 Task: Check the average views per listing of air conditioning unit in the last 5 years.
Action: Mouse moved to (842, 197)
Screenshot: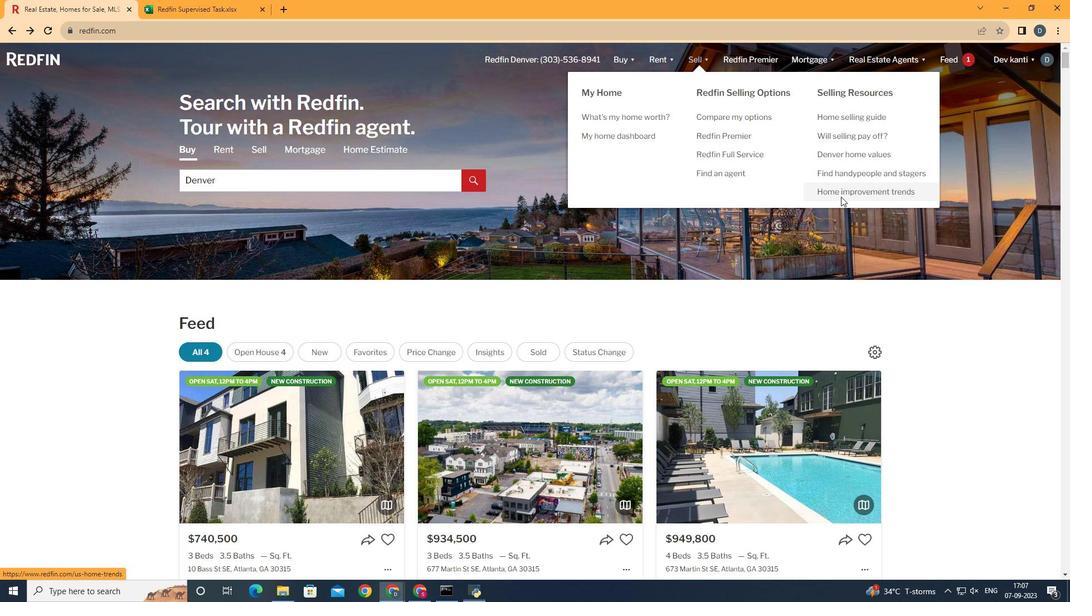 
Action: Mouse pressed left at (842, 197)
Screenshot: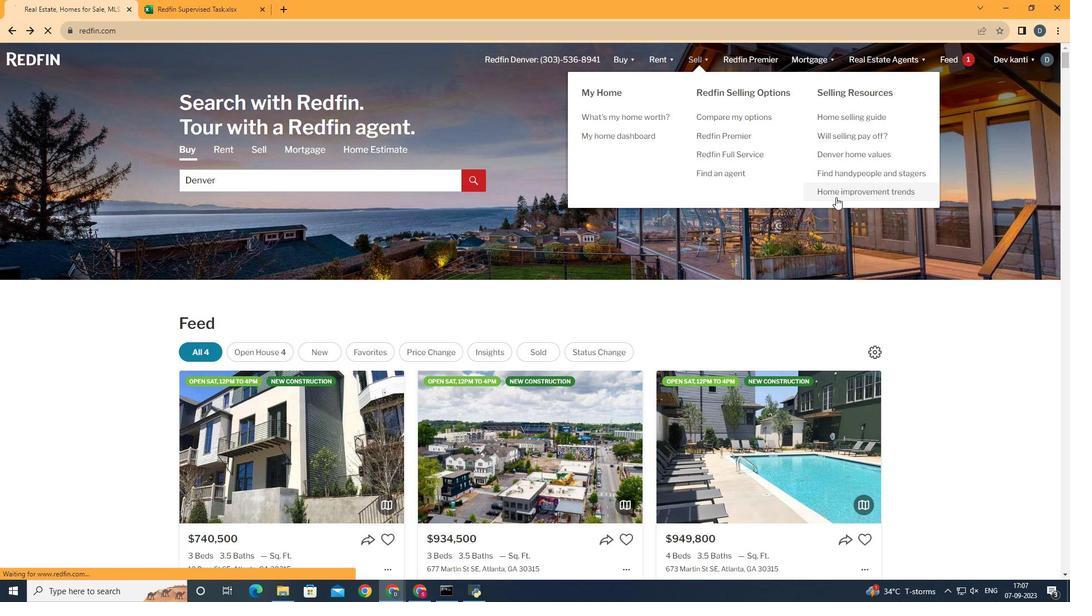 
Action: Mouse moved to (426, 282)
Screenshot: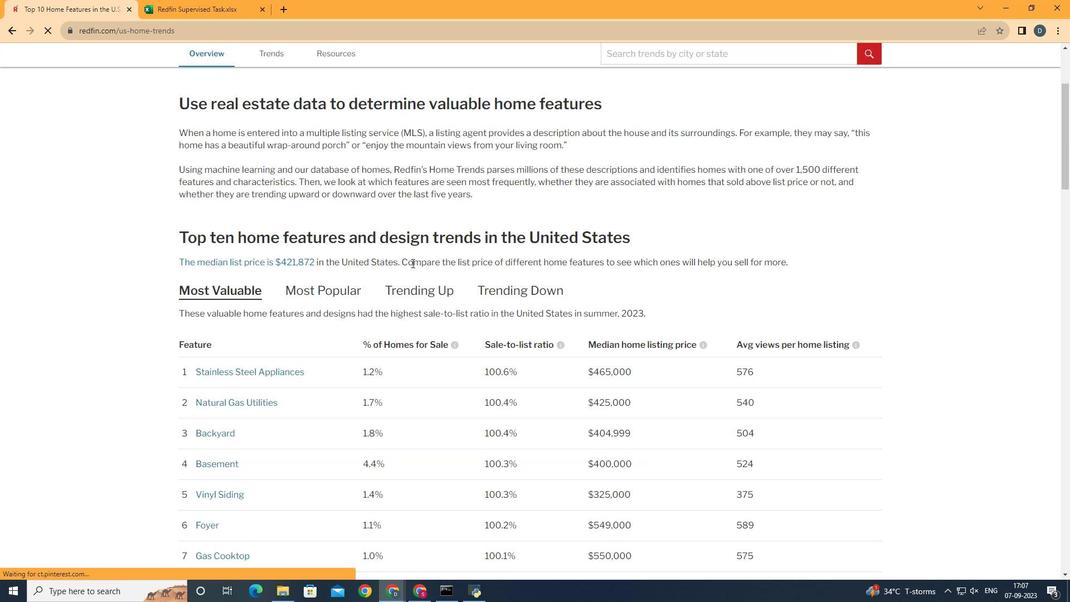 
Action: Mouse scrolled (426, 282) with delta (0, 0)
Screenshot: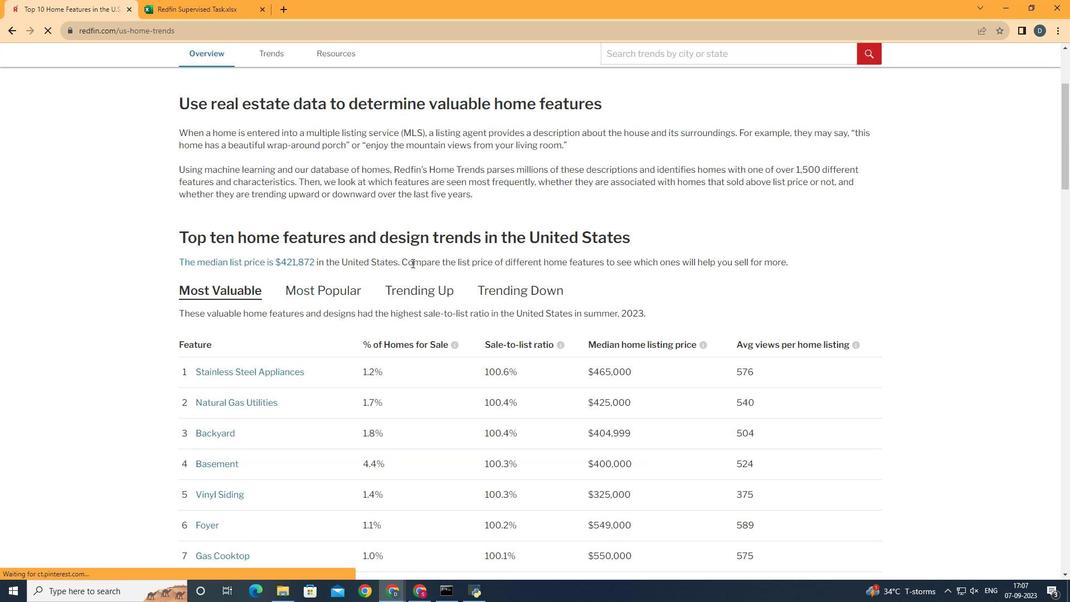 
Action: Mouse scrolled (426, 282) with delta (0, 0)
Screenshot: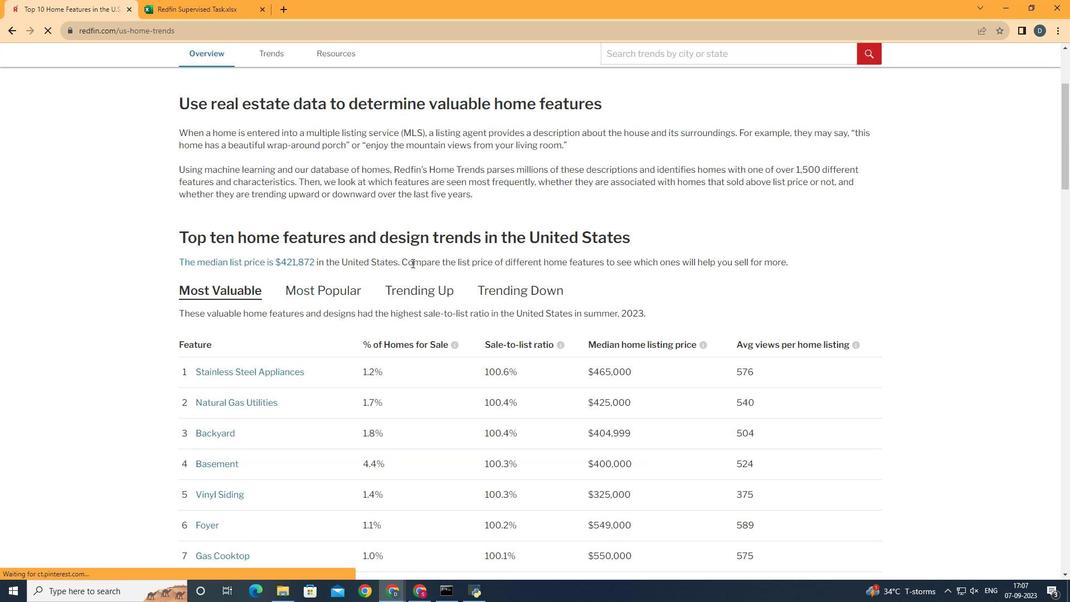 
Action: Mouse scrolled (426, 282) with delta (0, 0)
Screenshot: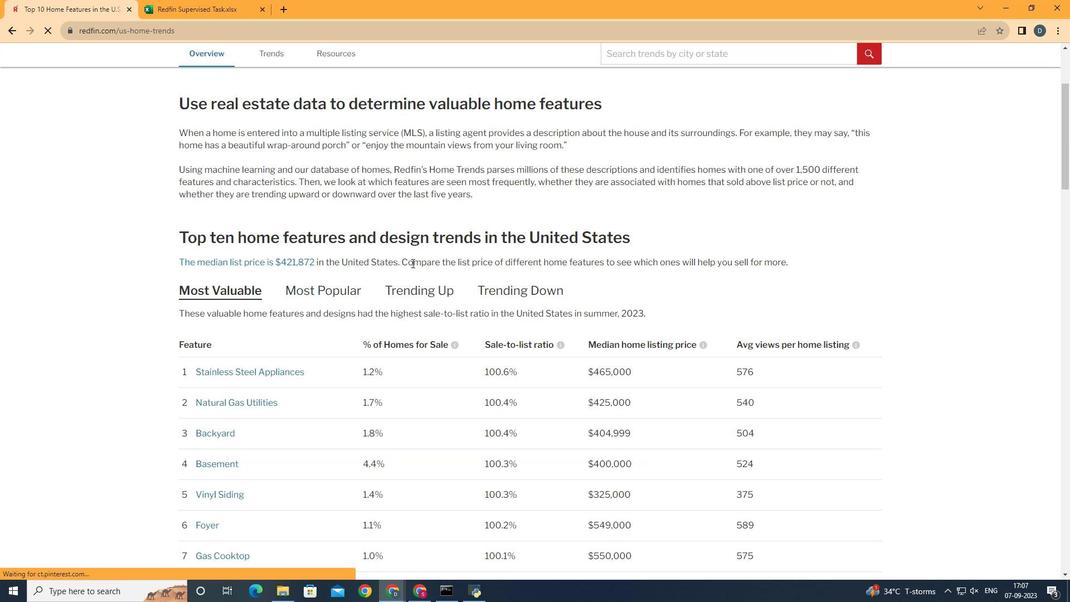 
Action: Mouse scrolled (426, 282) with delta (0, 0)
Screenshot: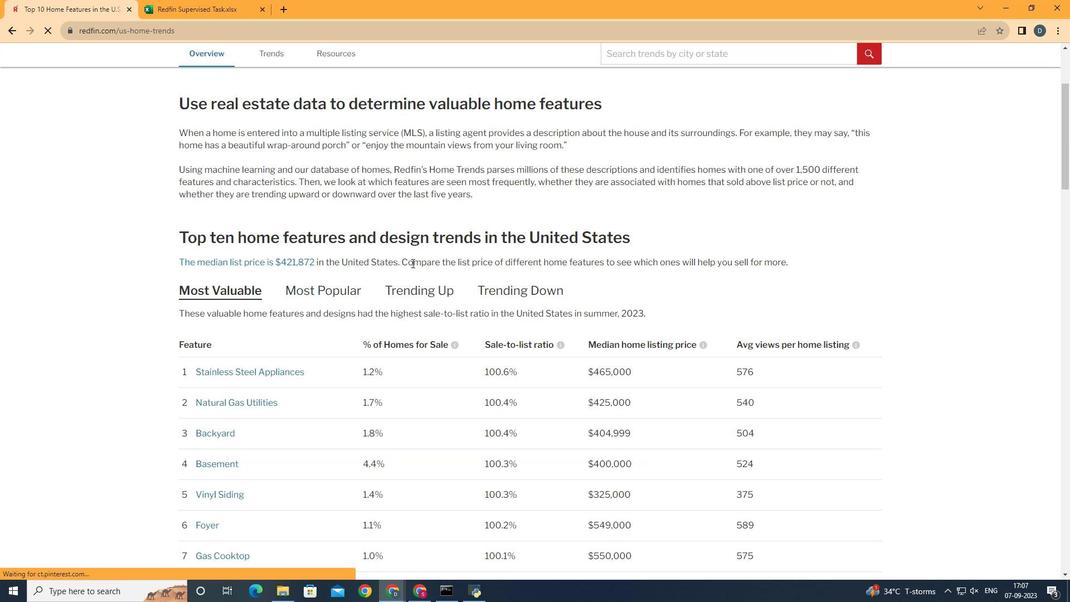 
Action: Mouse moved to (427, 282)
Screenshot: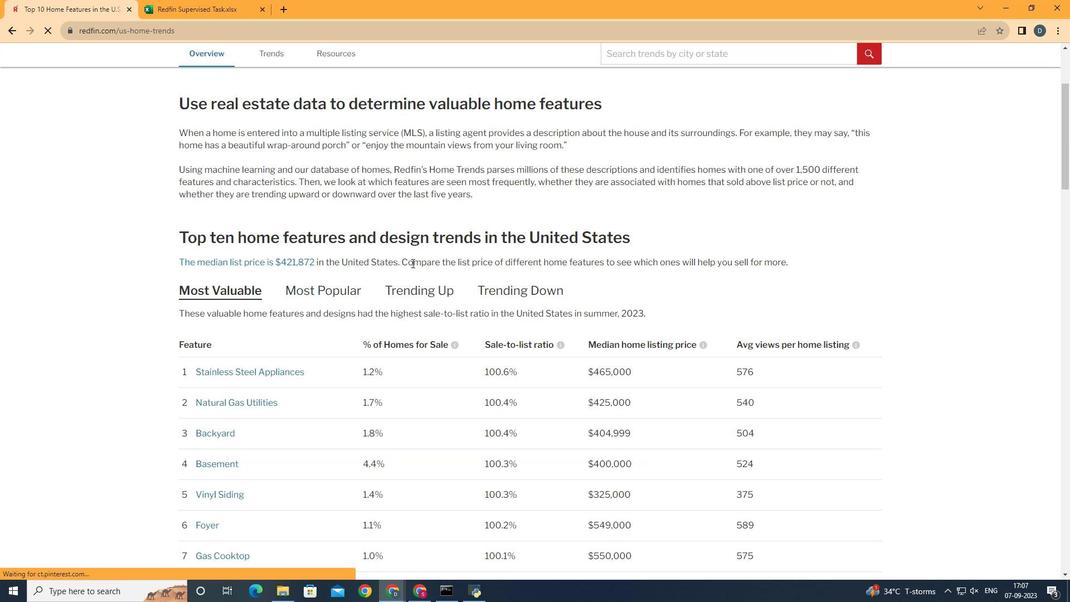
Action: Mouse scrolled (427, 281) with delta (0, 0)
Screenshot: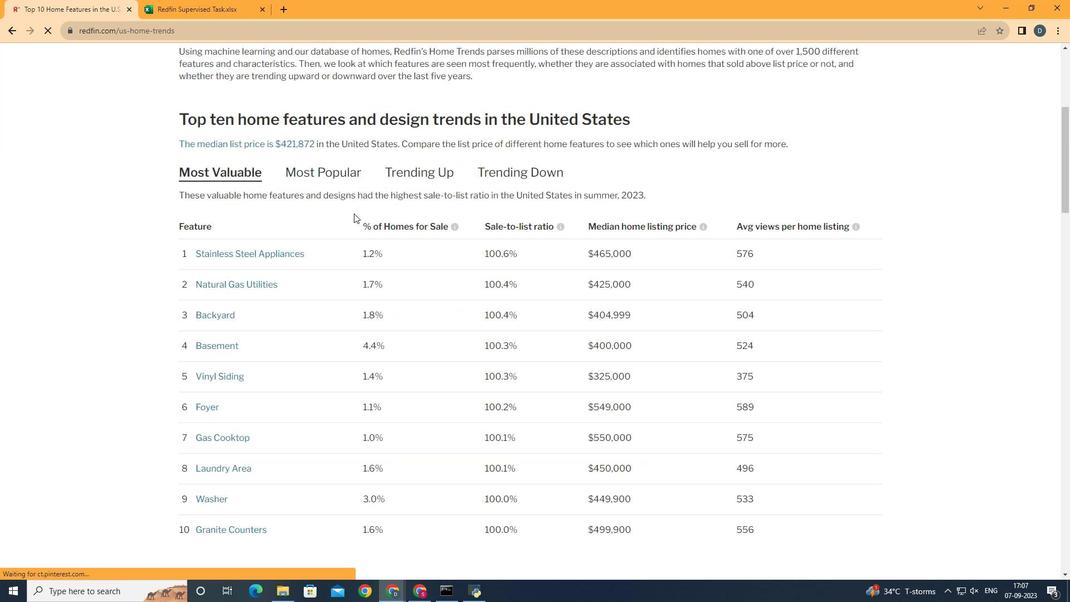 
Action: Mouse moved to (353, 213)
Screenshot: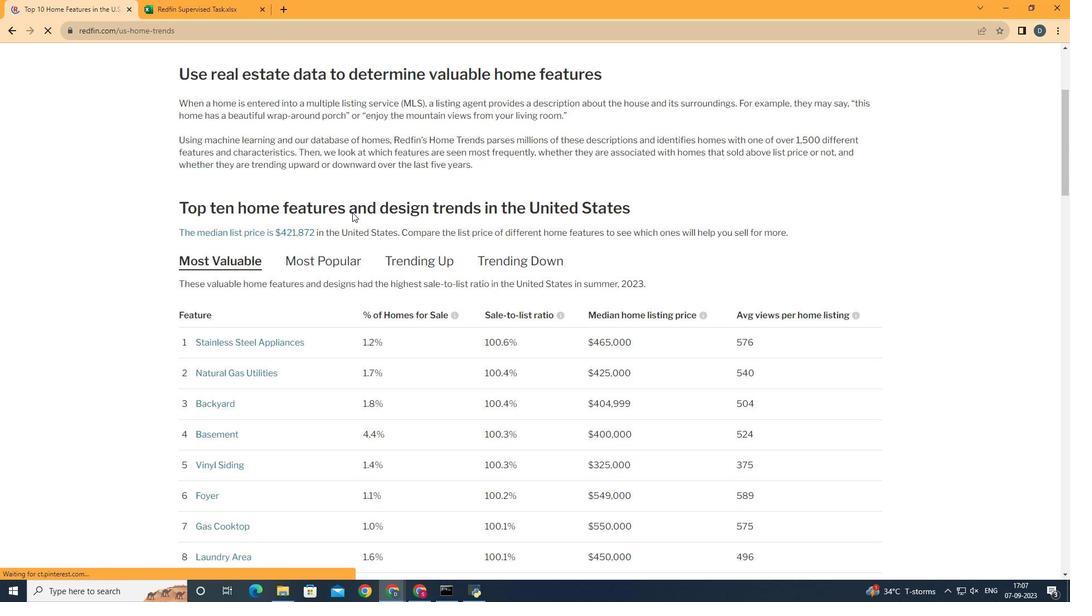 
Action: Mouse scrolled (353, 213) with delta (0, 0)
Screenshot: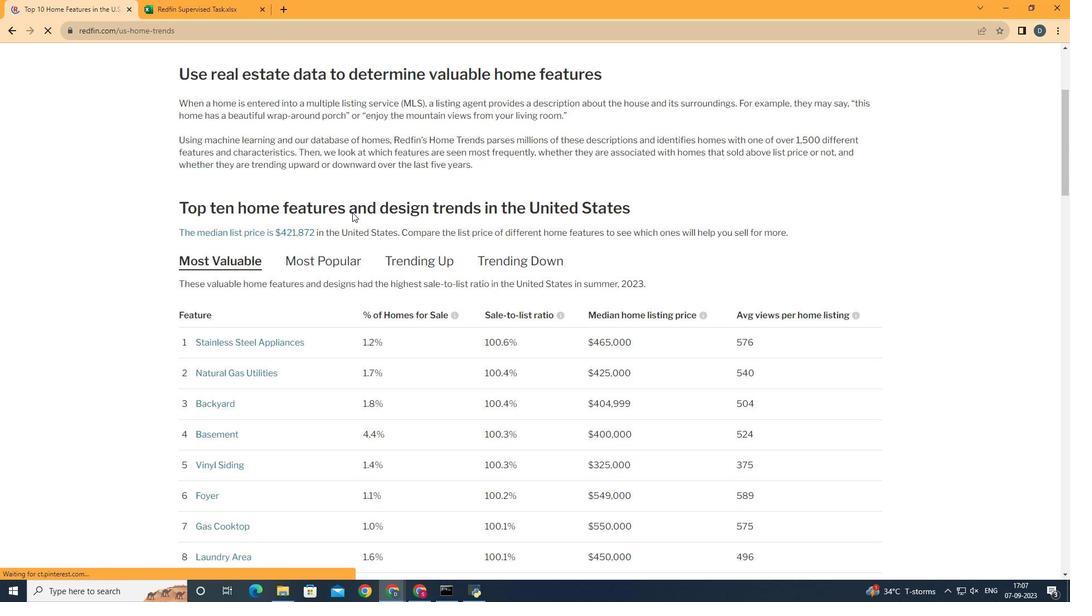 
Action: Mouse scrolled (353, 213) with delta (0, 0)
Screenshot: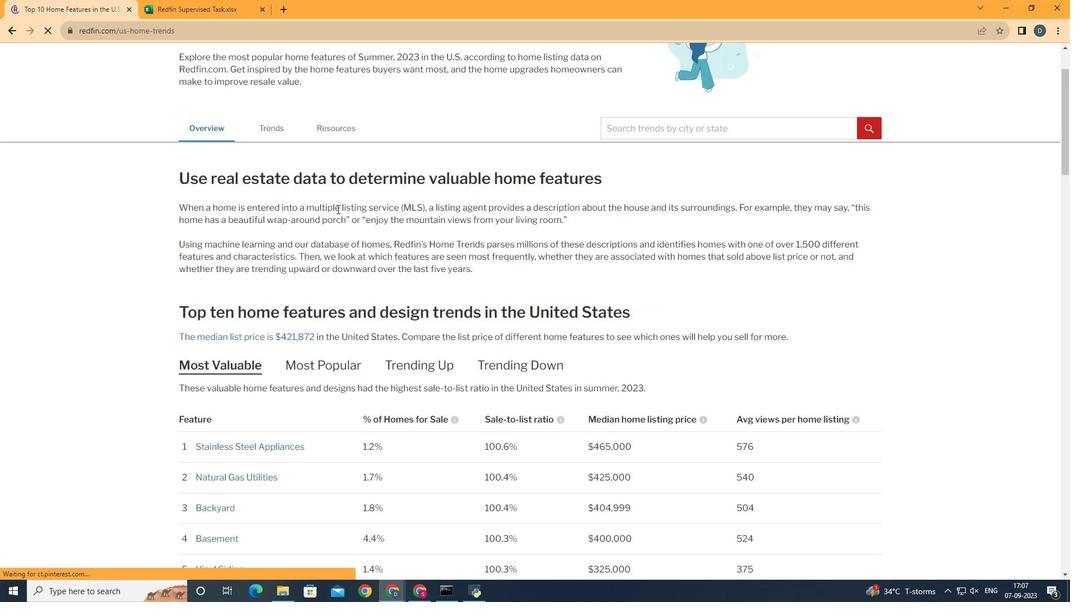 
Action: Mouse scrolled (353, 213) with delta (0, 0)
Screenshot: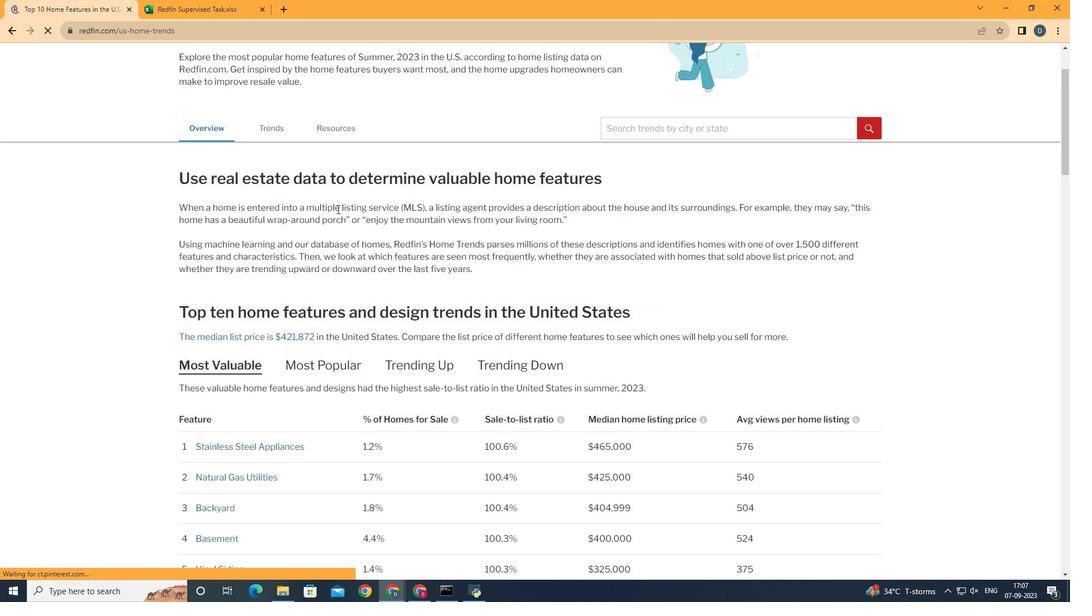 
Action: Mouse scrolled (353, 213) with delta (0, 0)
Screenshot: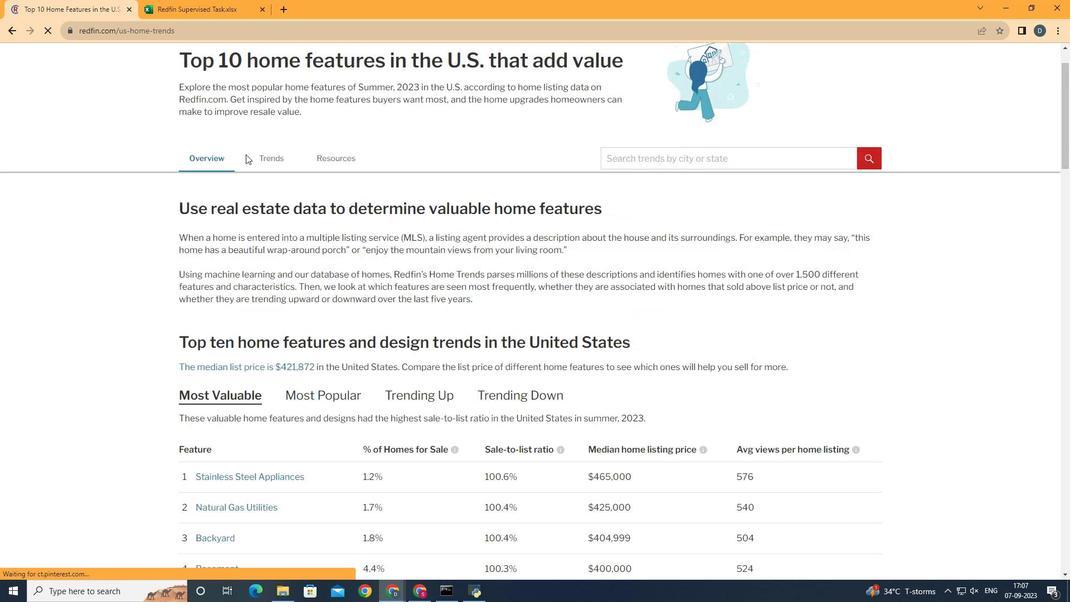 
Action: Mouse moved to (272, 166)
Screenshot: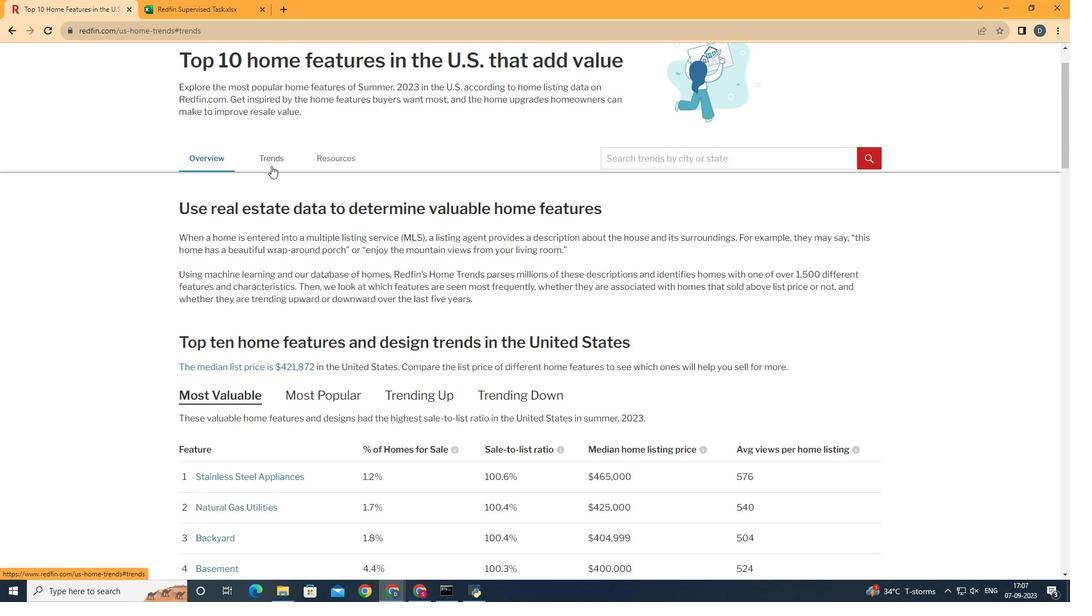 
Action: Mouse pressed left at (272, 166)
Screenshot: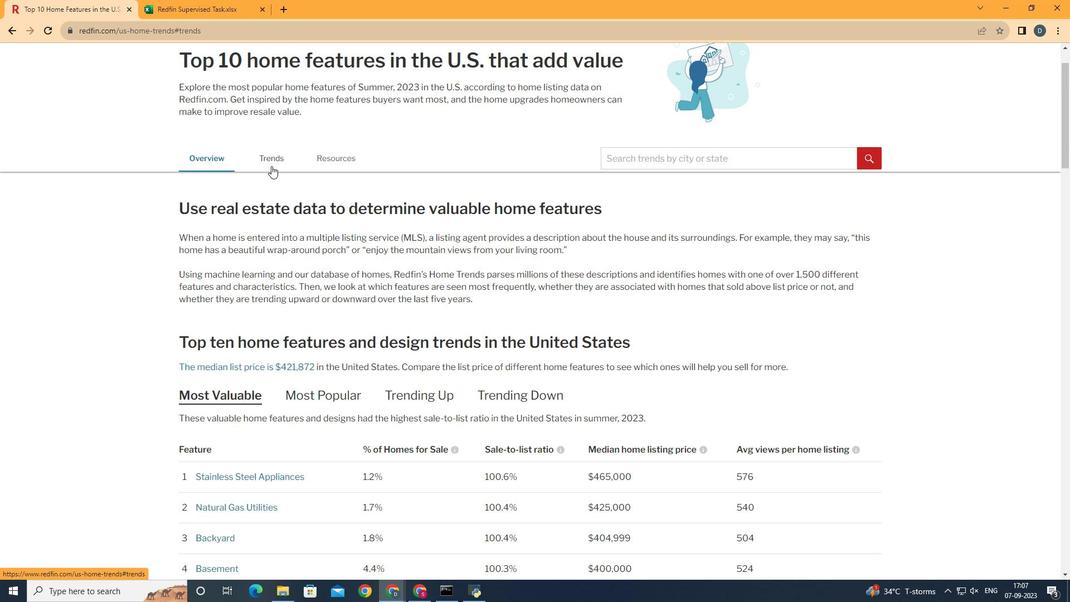 
Action: Mouse moved to (357, 272)
Screenshot: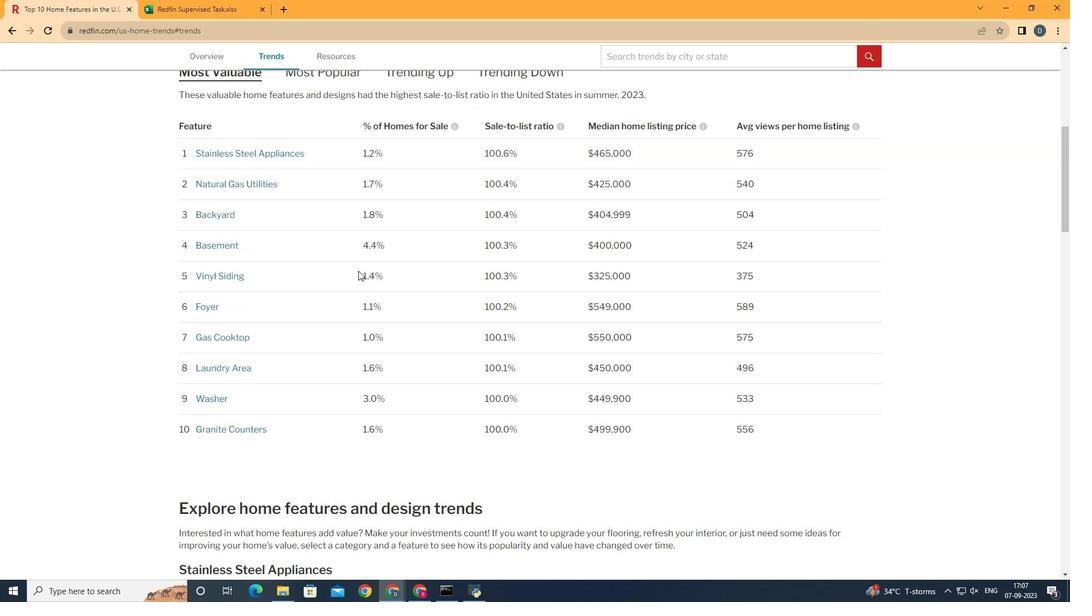 
Action: Mouse scrolled (357, 271) with delta (0, 0)
Screenshot: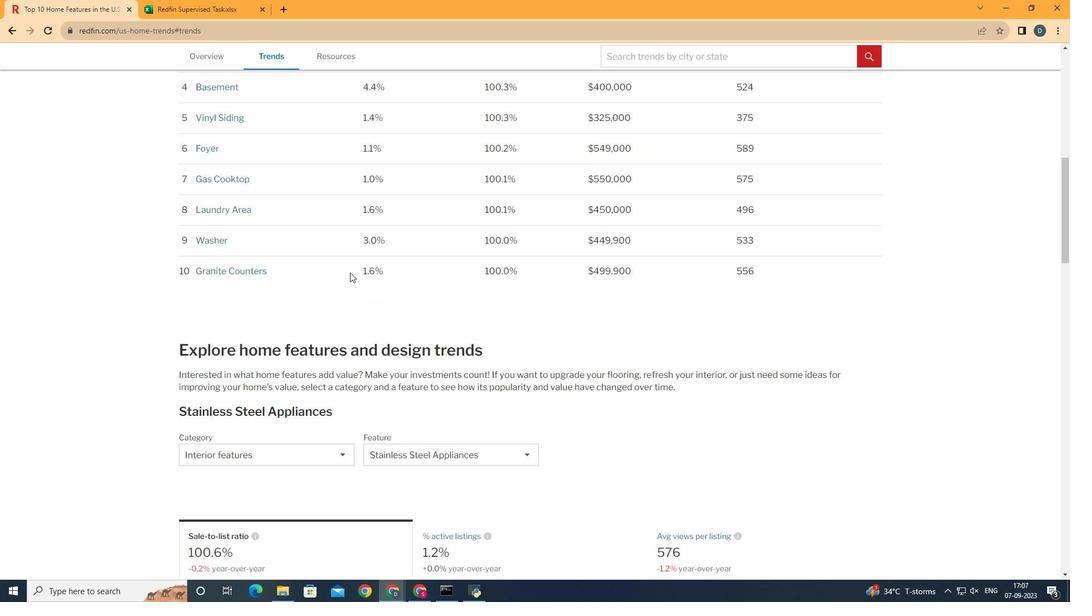 
Action: Mouse scrolled (357, 271) with delta (0, 0)
Screenshot: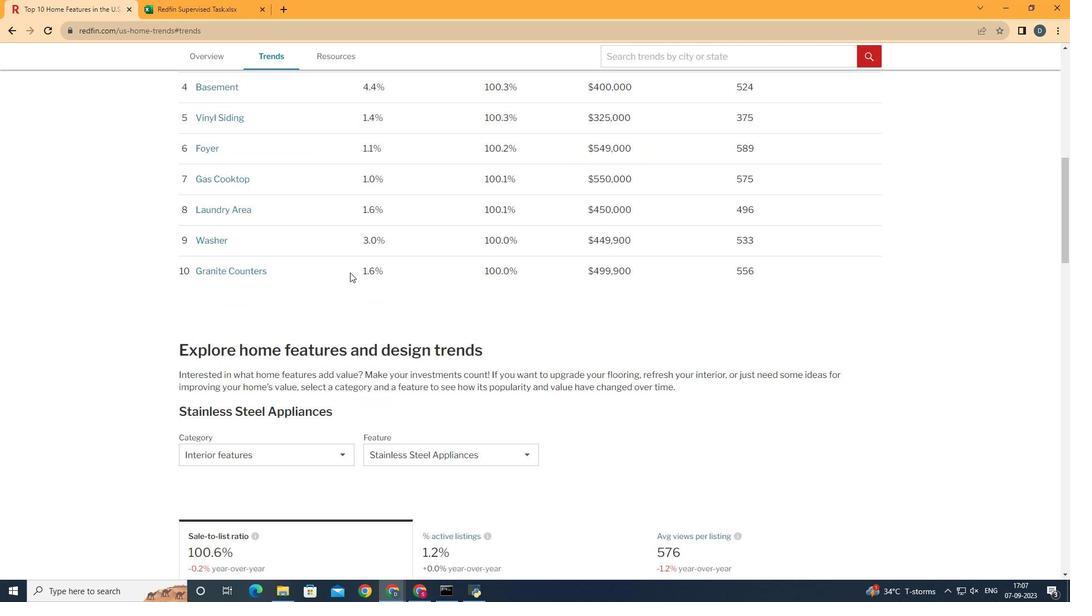 
Action: Mouse scrolled (357, 271) with delta (0, 0)
Screenshot: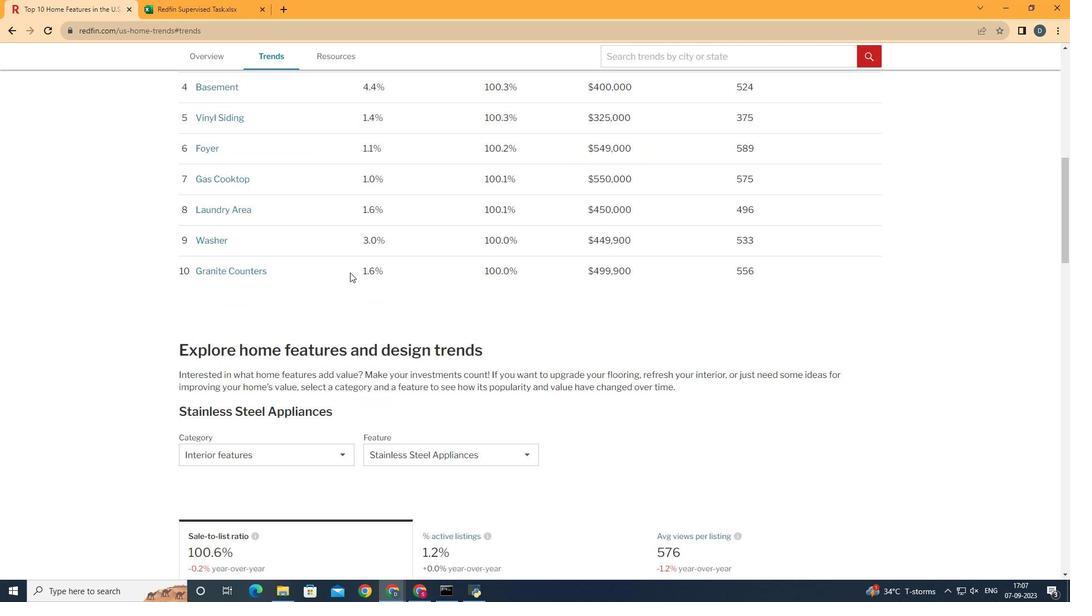 
Action: Mouse scrolled (357, 271) with delta (0, 0)
Screenshot: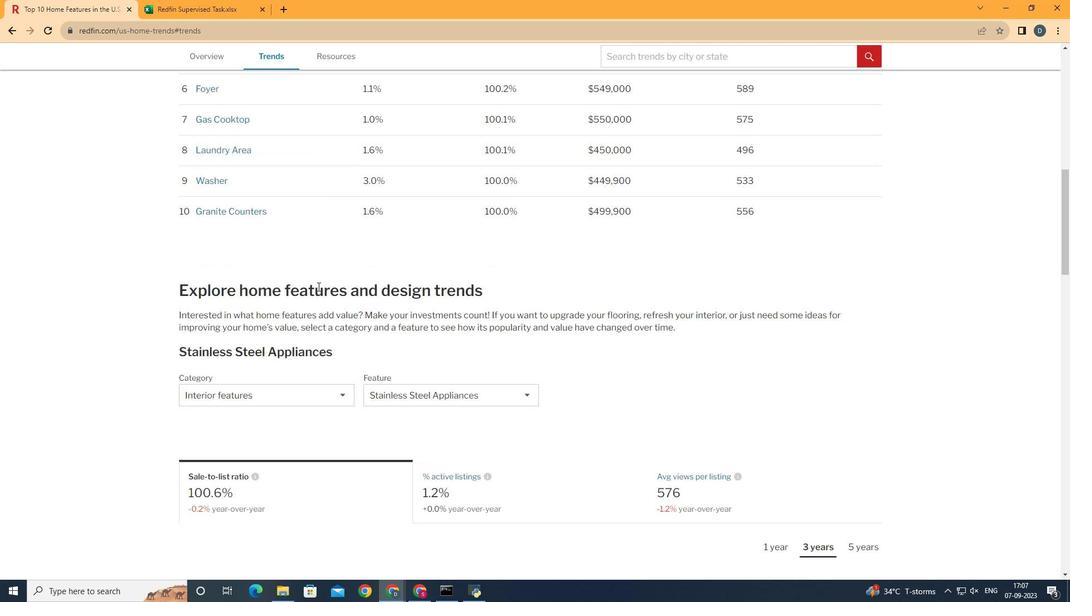 
Action: Mouse moved to (359, 271)
Screenshot: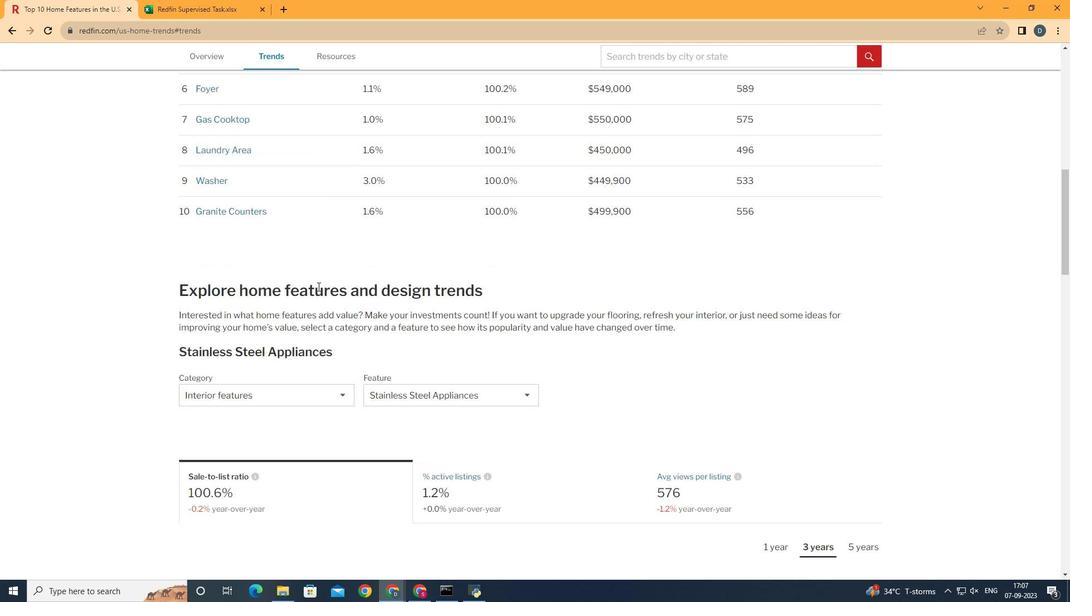 
Action: Mouse scrolled (359, 271) with delta (0, 0)
Screenshot: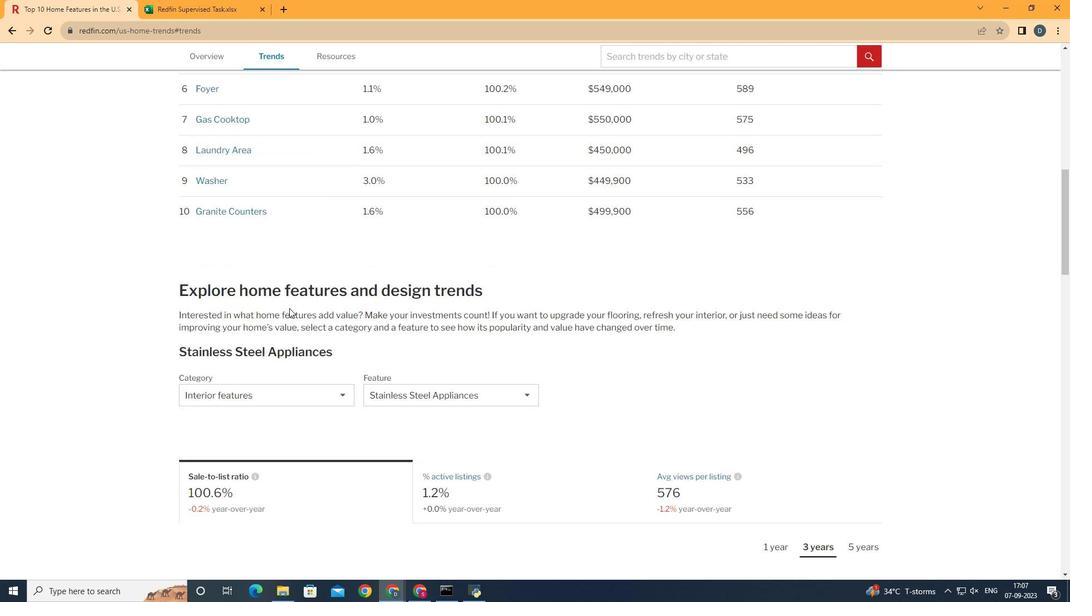 
Action: Mouse moved to (267, 399)
Screenshot: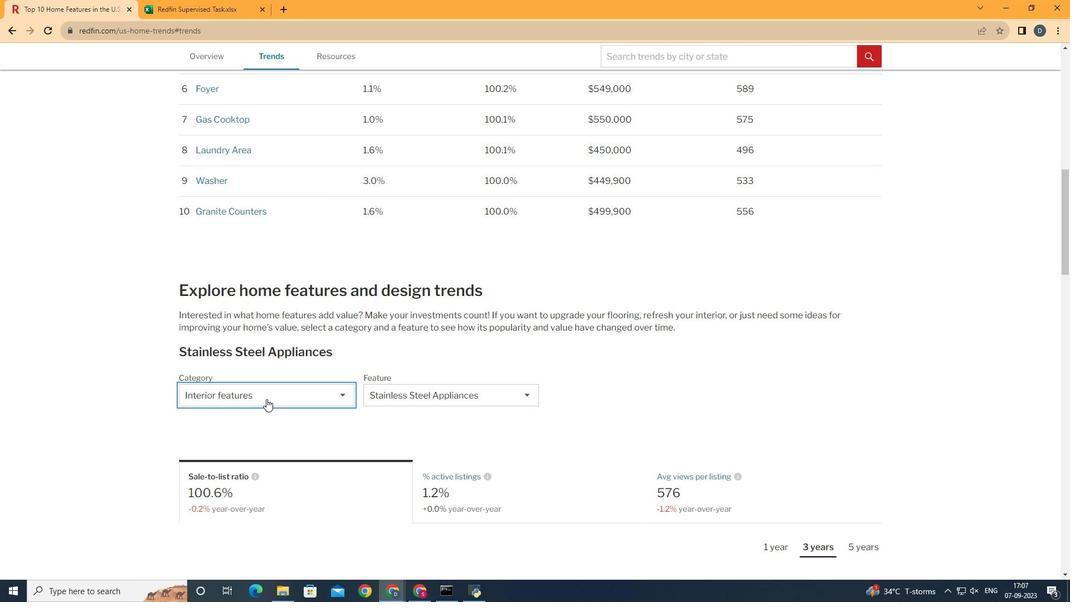 
Action: Mouse pressed left at (267, 399)
Screenshot: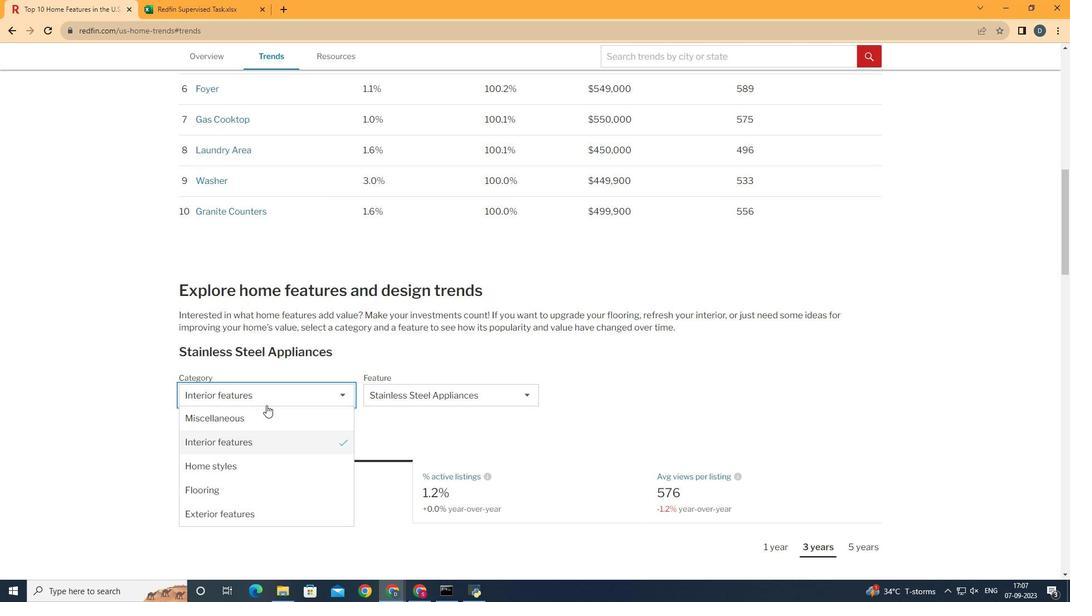 
Action: Mouse moved to (290, 442)
Screenshot: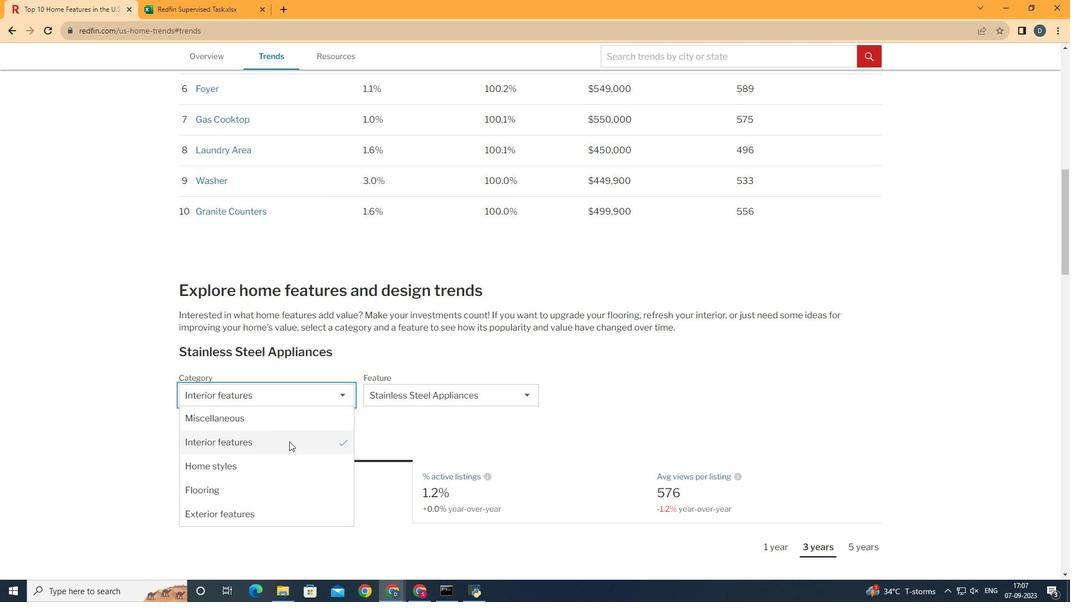
Action: Mouse pressed left at (290, 442)
Screenshot: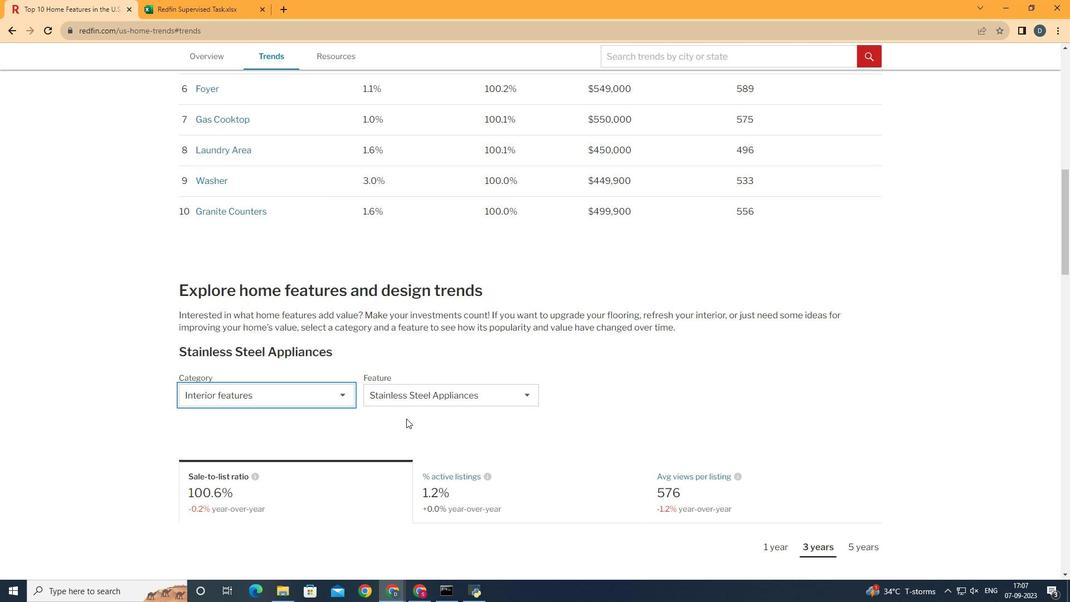 
Action: Mouse moved to (437, 409)
Screenshot: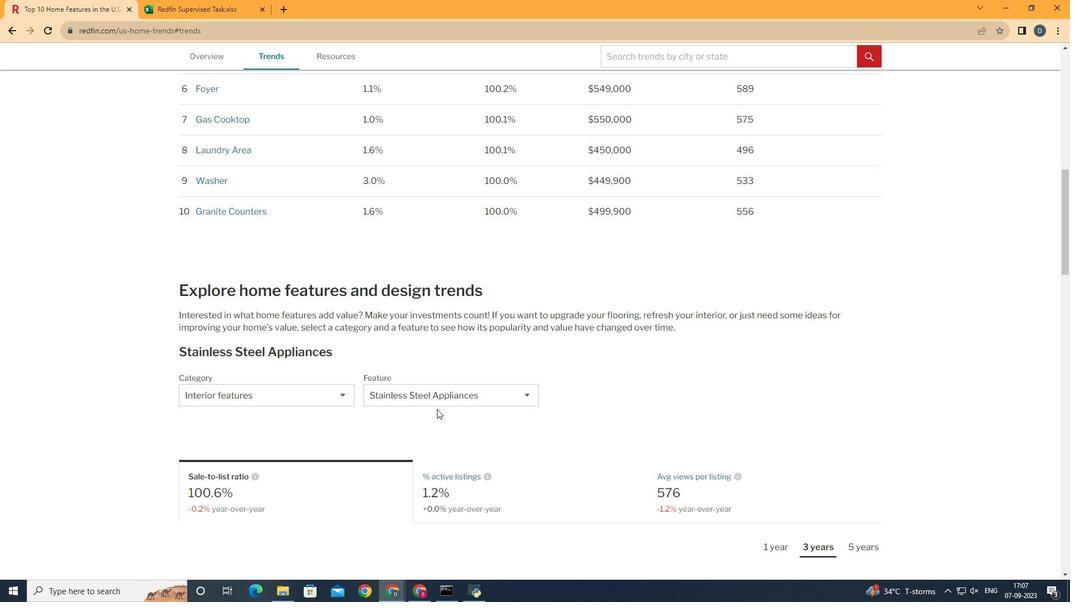 
Action: Mouse pressed left at (437, 409)
Screenshot: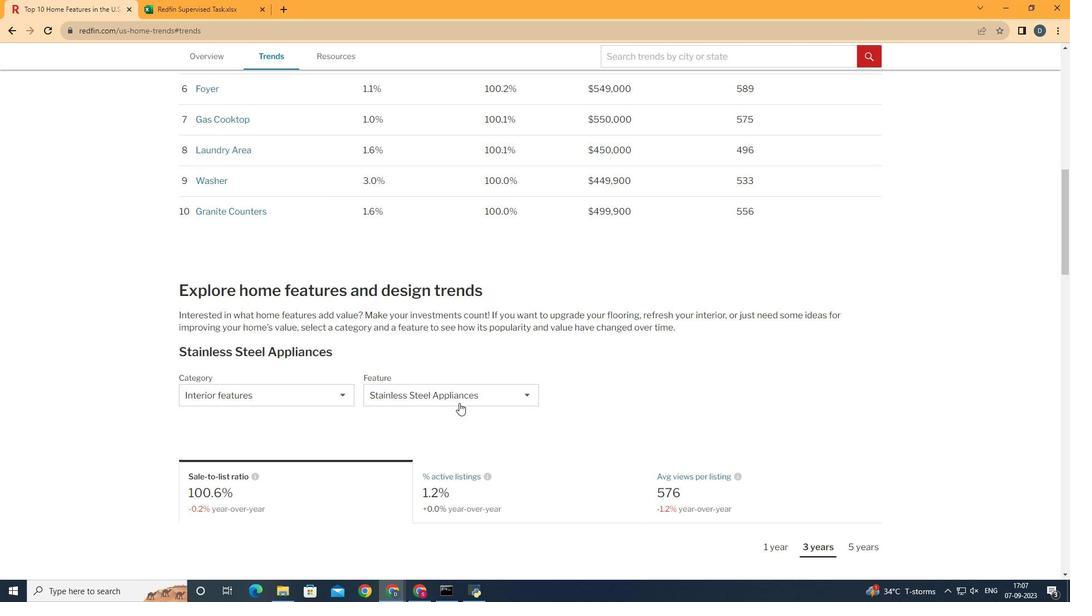 
Action: Mouse moved to (472, 398)
Screenshot: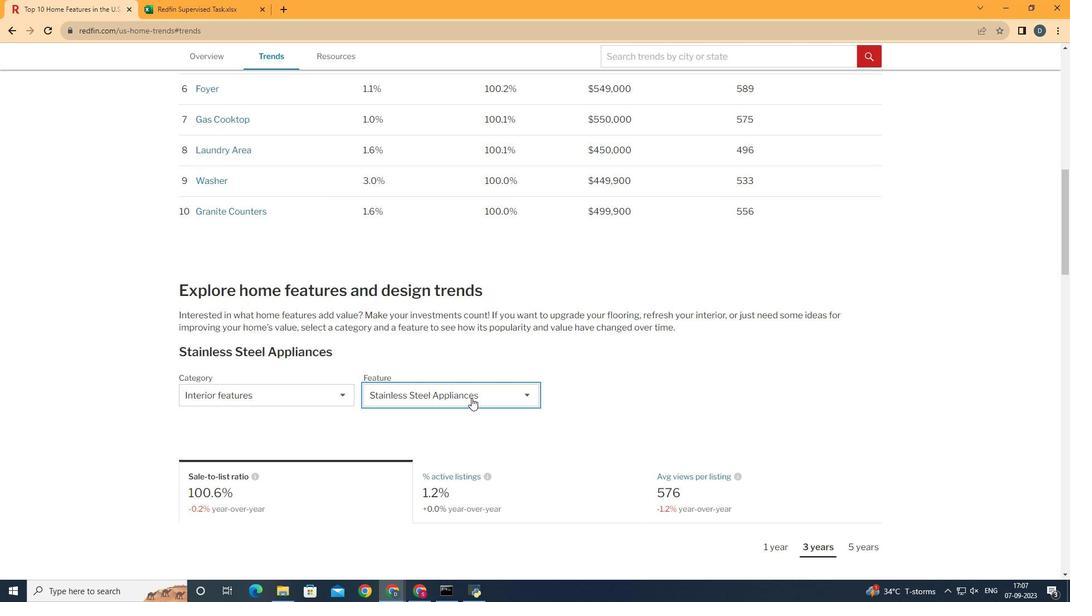 
Action: Mouse pressed left at (472, 398)
Screenshot: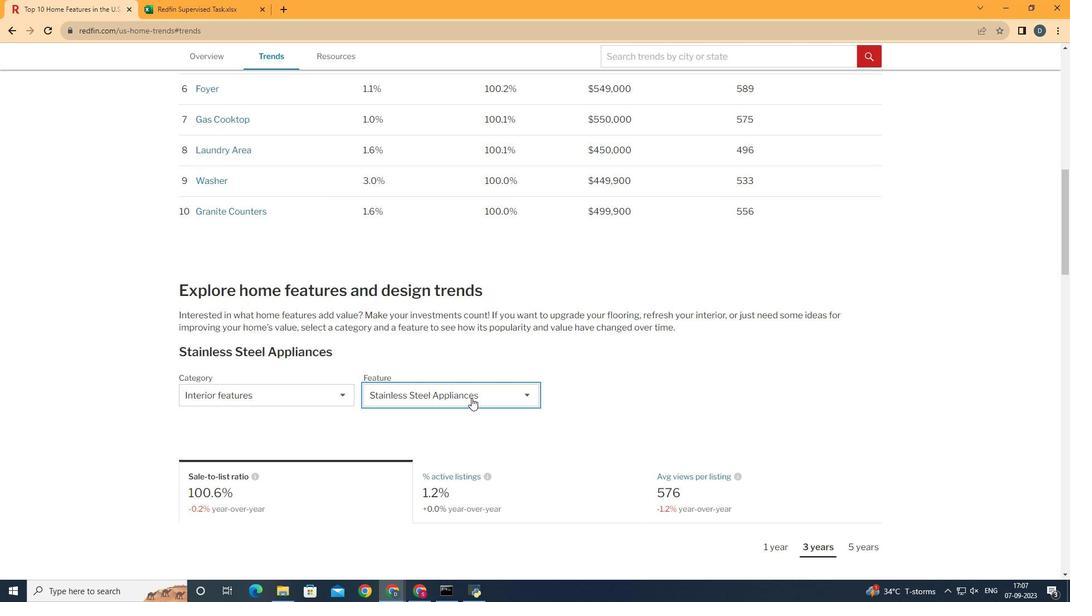 
Action: Mouse moved to (533, 543)
Screenshot: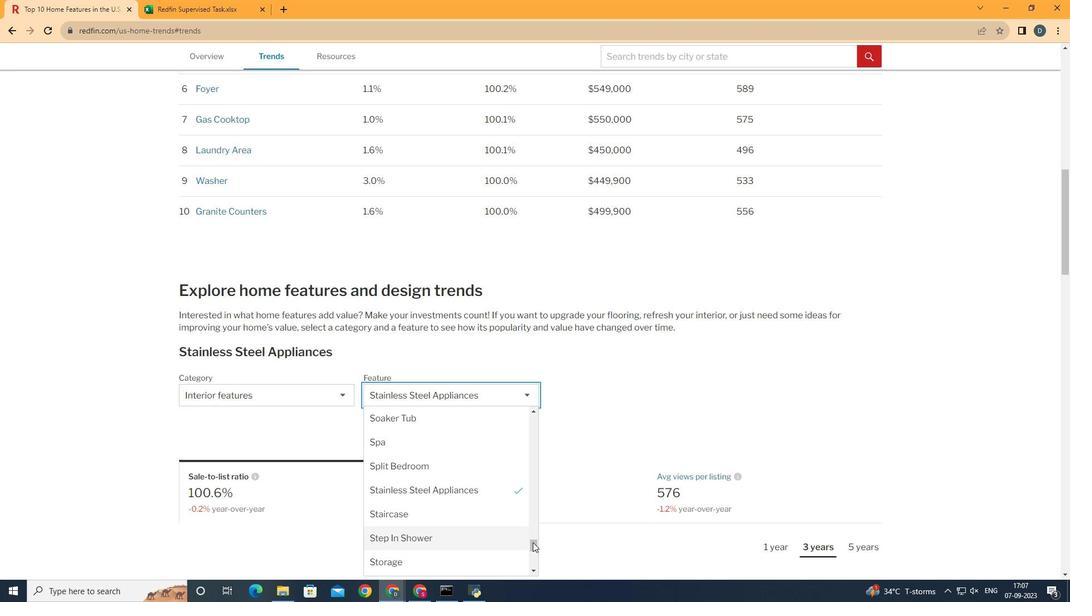
Action: Mouse pressed left at (533, 543)
Screenshot: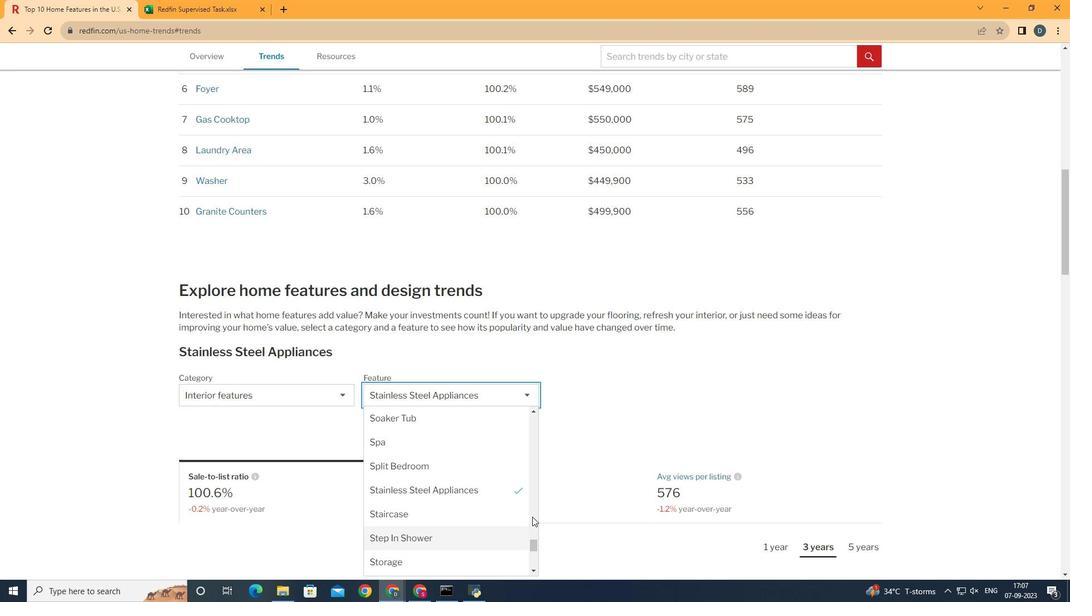 
Action: Mouse moved to (510, 437)
Screenshot: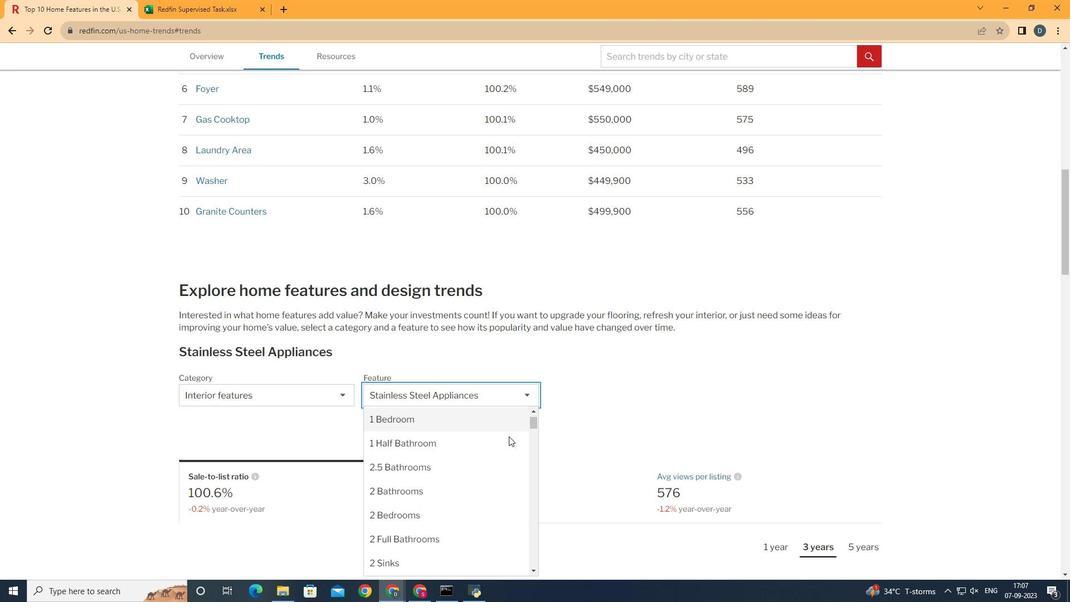 
Action: Mouse scrolled (510, 436) with delta (0, 0)
Screenshot: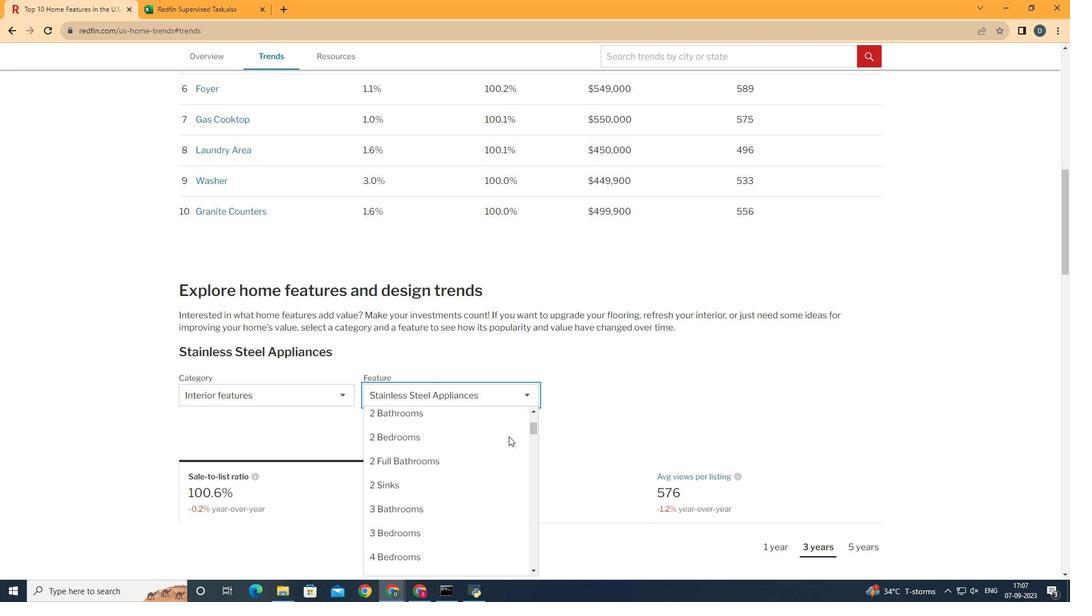 
Action: Mouse moved to (509, 437)
Screenshot: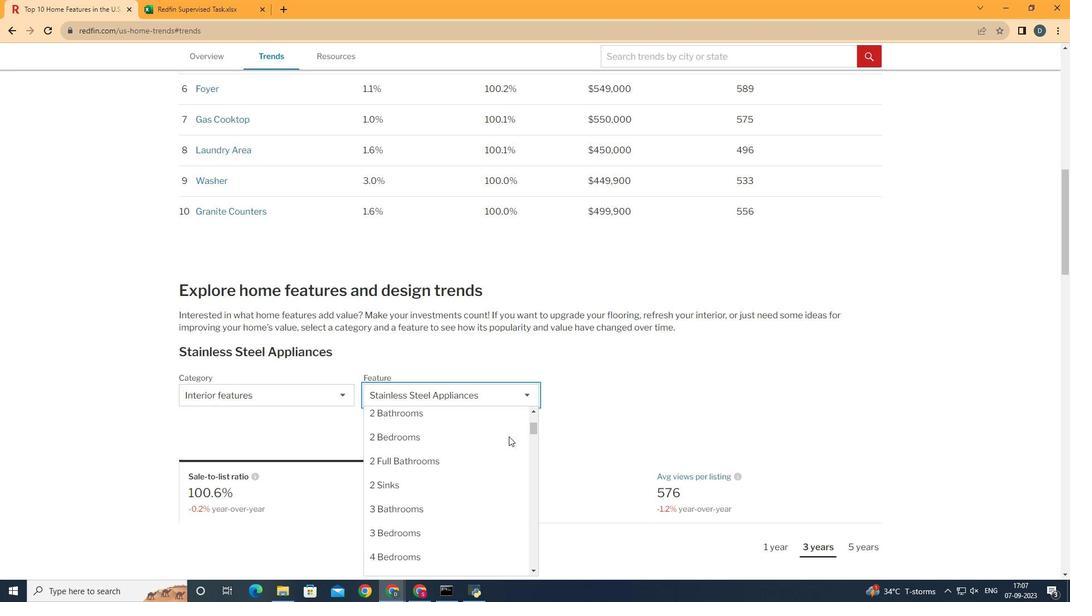 
Action: Mouse scrolled (509, 436) with delta (0, 0)
Screenshot: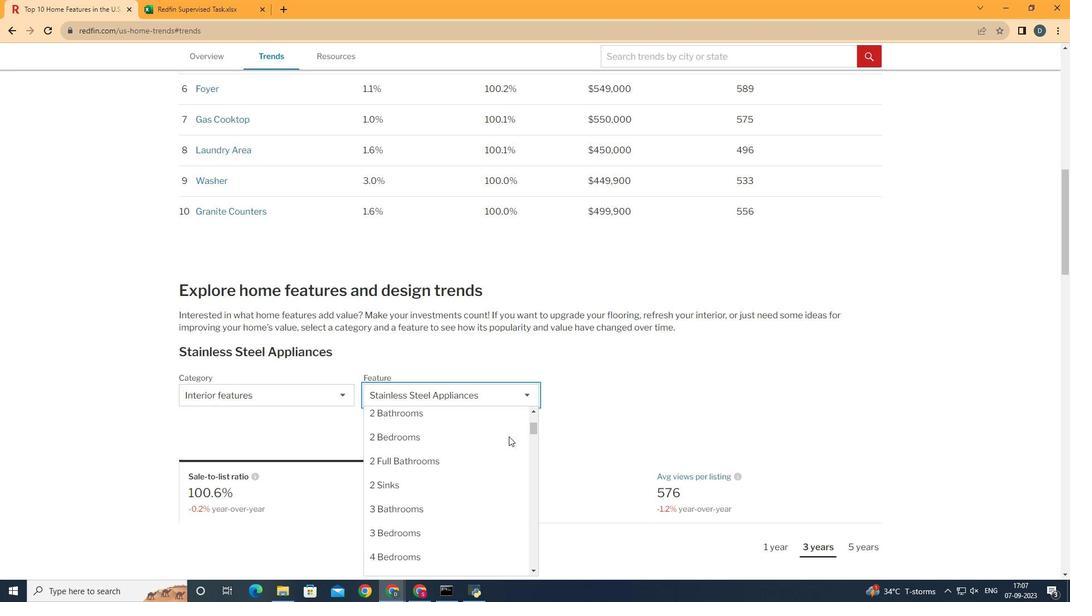 
Action: Mouse moved to (664, 317)
Screenshot: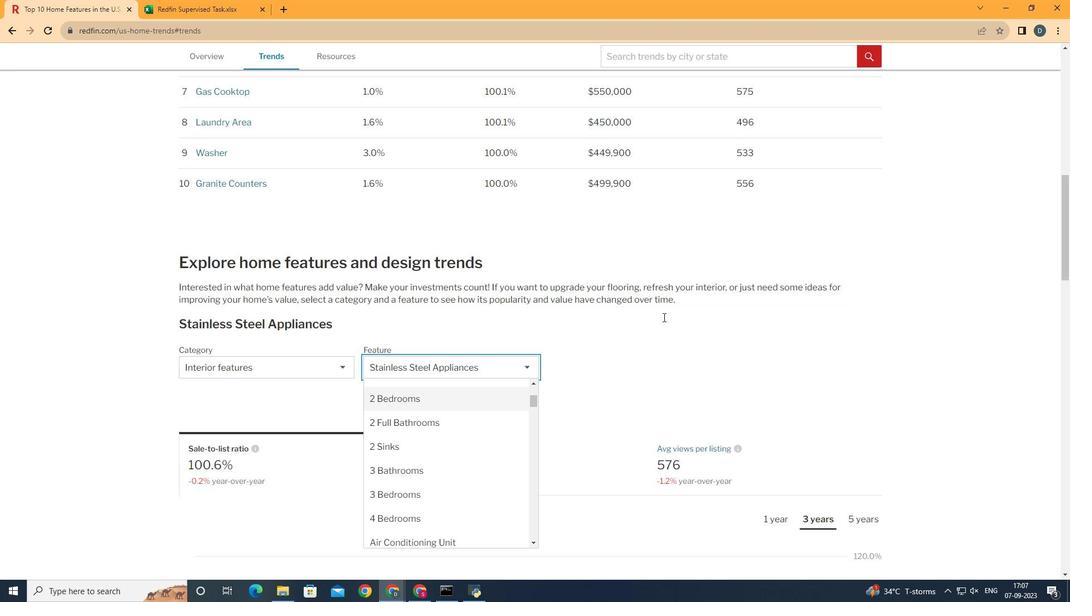 
Action: Mouse scrolled (664, 317) with delta (0, 0)
Screenshot: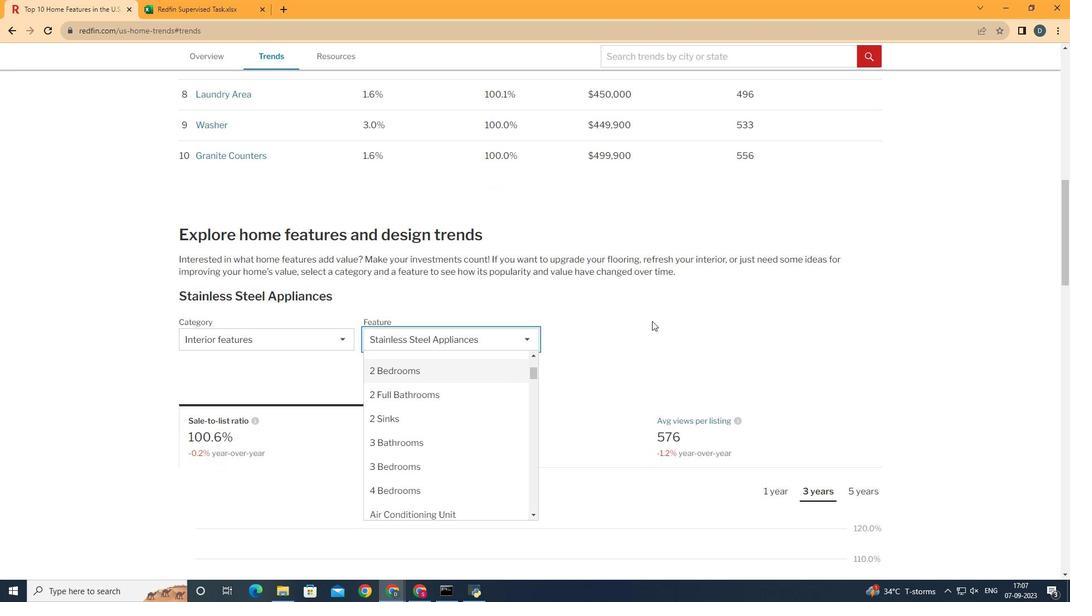 
Action: Mouse moved to (505, 435)
Screenshot: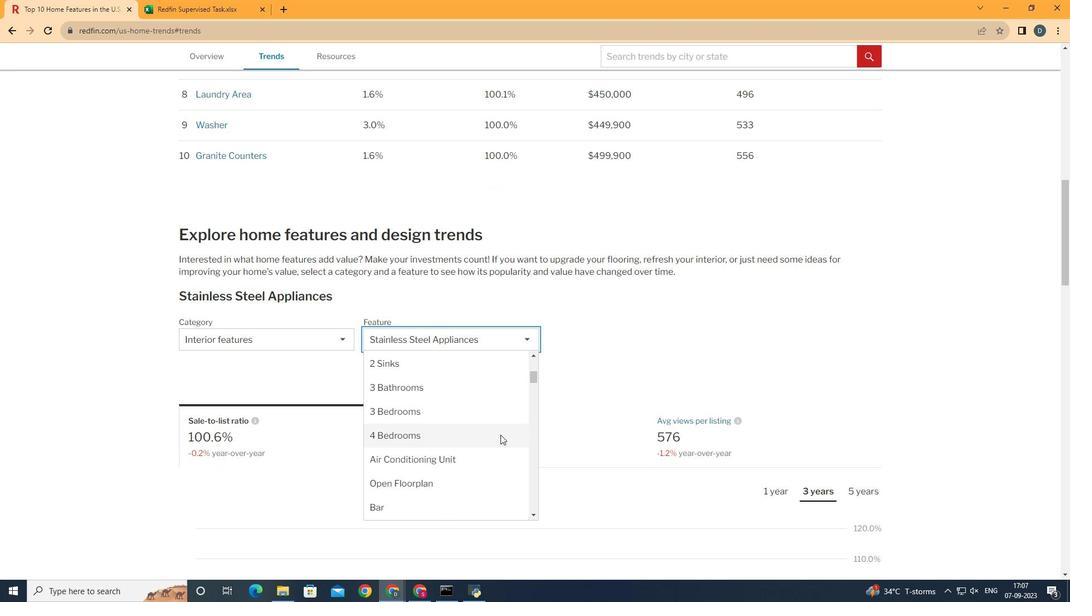 
Action: Mouse scrolled (505, 435) with delta (0, 0)
Screenshot: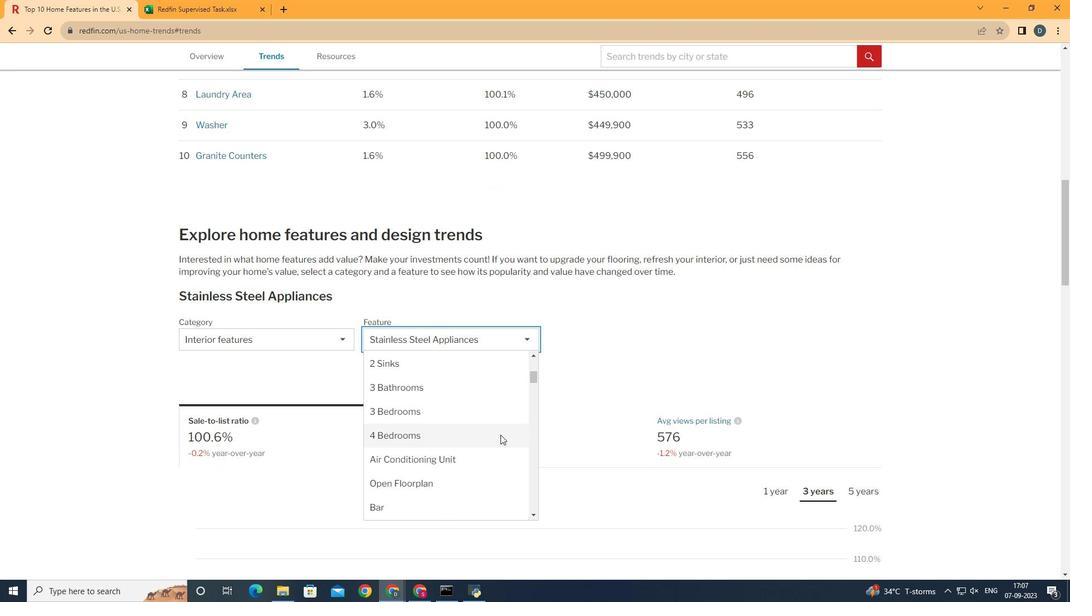 
Action: Mouse moved to (479, 456)
Screenshot: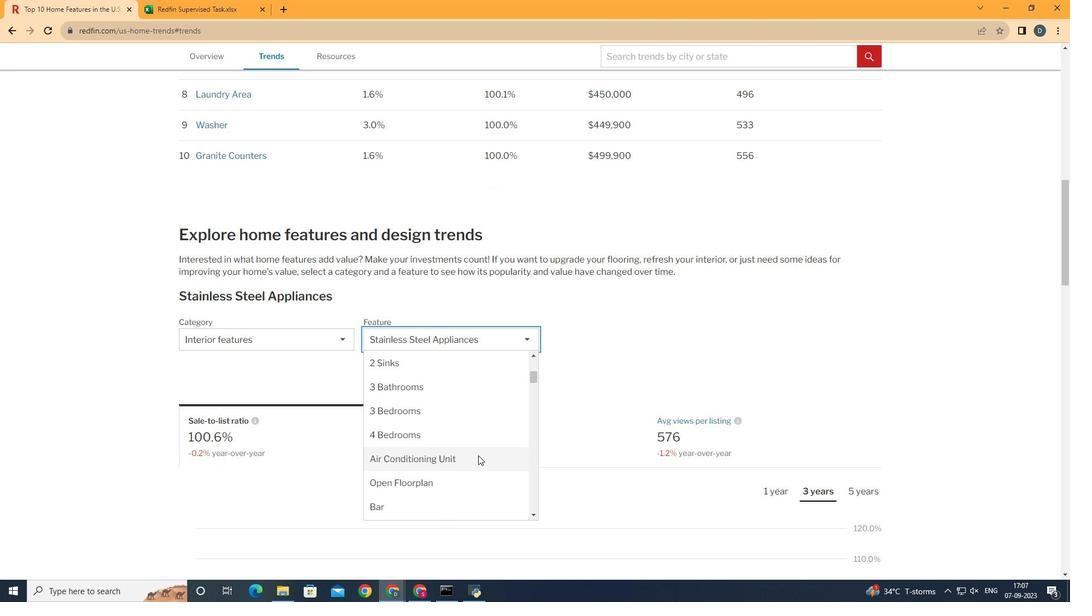 
Action: Mouse pressed left at (479, 456)
Screenshot: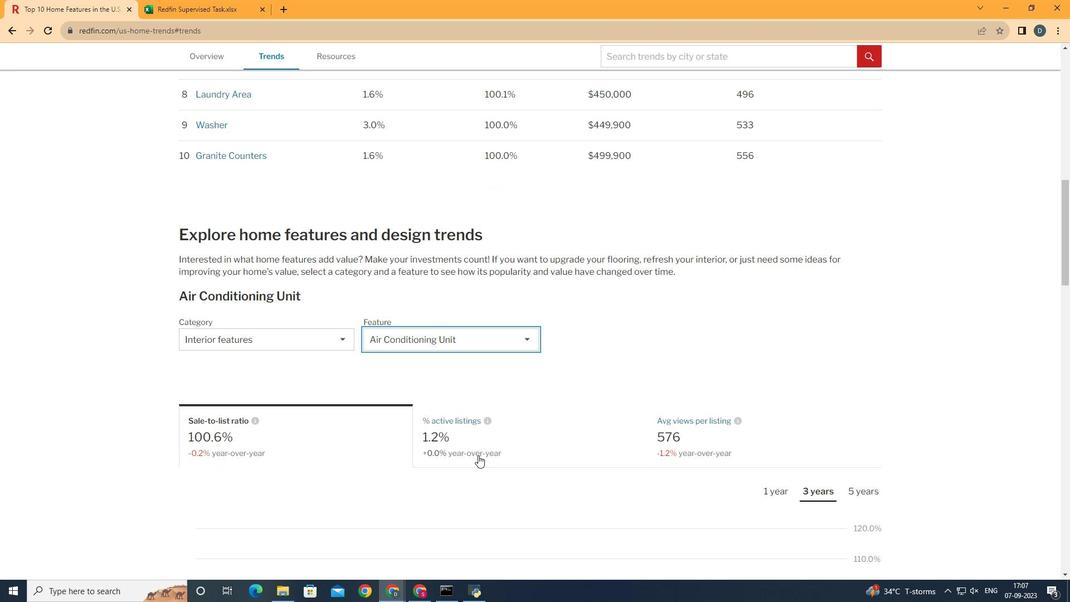 
Action: Mouse moved to (800, 441)
Screenshot: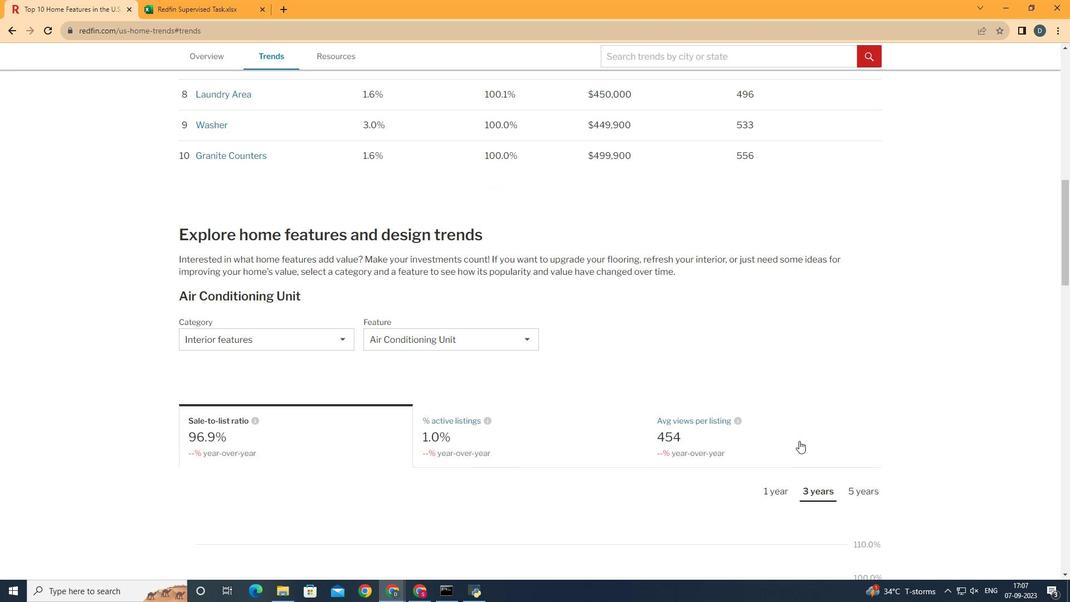 
Action: Mouse pressed left at (800, 441)
Screenshot: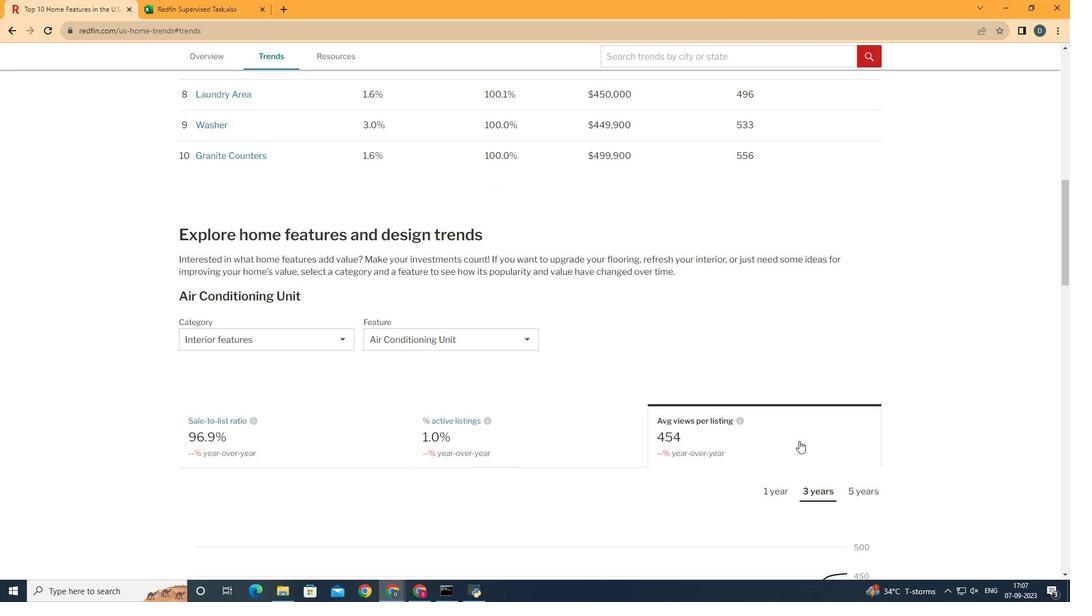 
Action: Mouse moved to (823, 316)
Screenshot: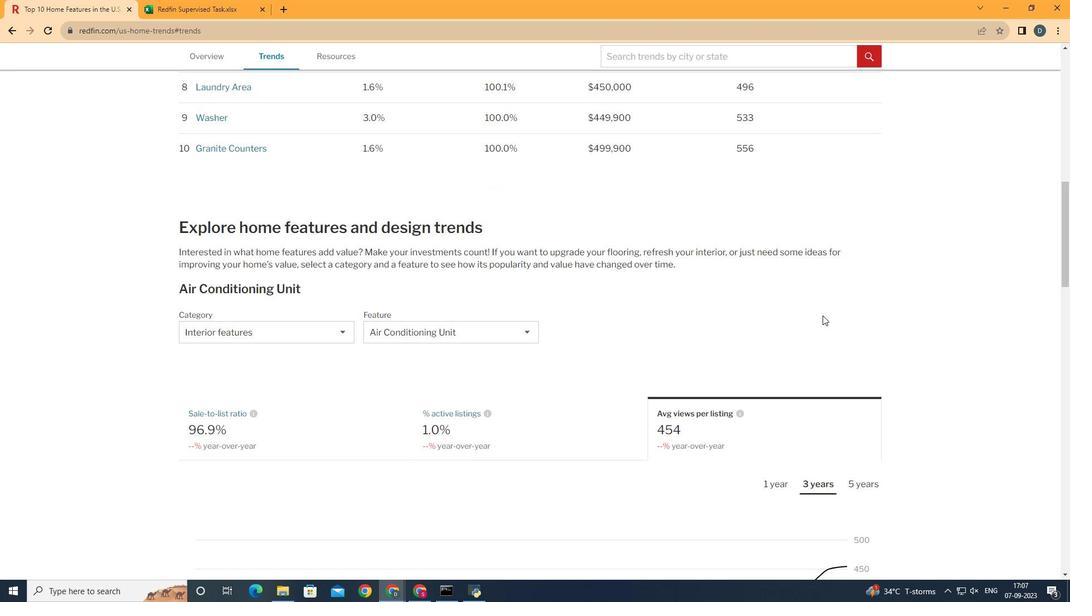 
Action: Mouse scrolled (823, 315) with delta (0, 0)
Screenshot: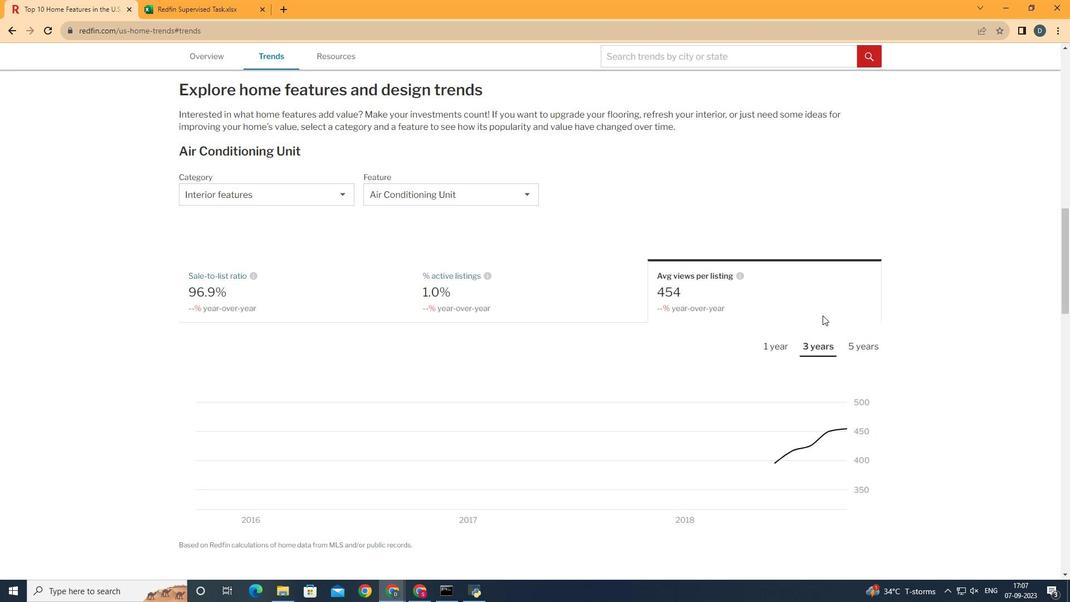 
Action: Mouse scrolled (823, 315) with delta (0, 0)
Screenshot: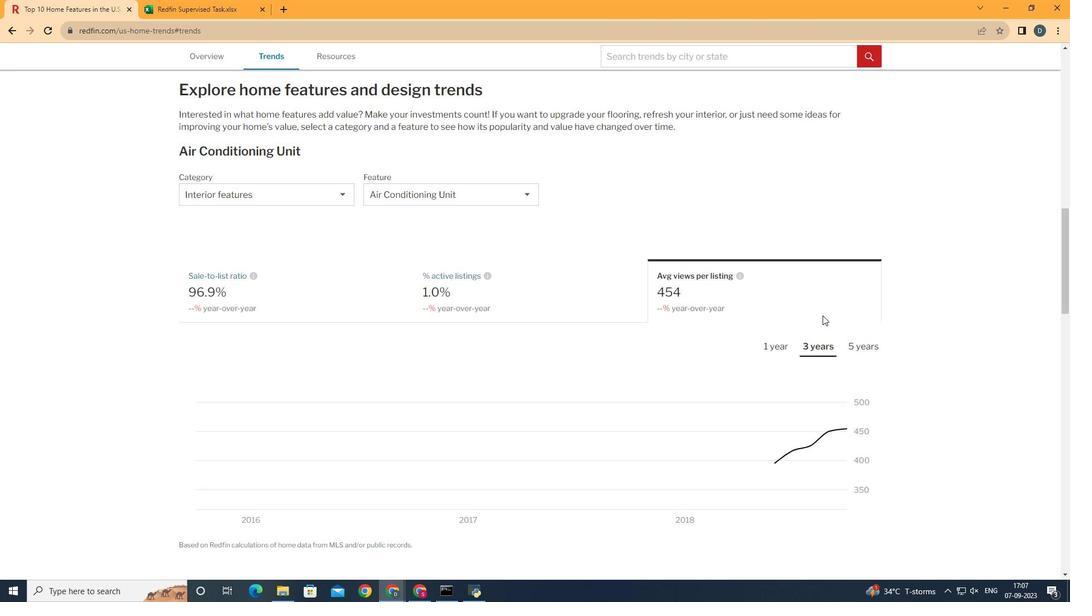 
Action: Mouse scrolled (823, 315) with delta (0, 0)
Screenshot: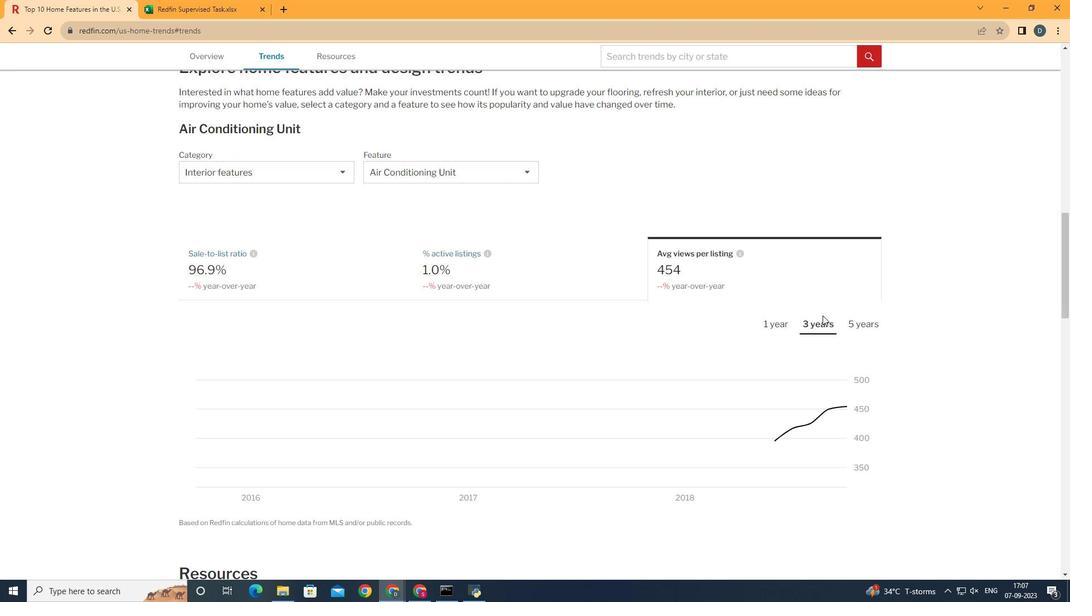 
Action: Mouse moved to (870, 325)
Screenshot: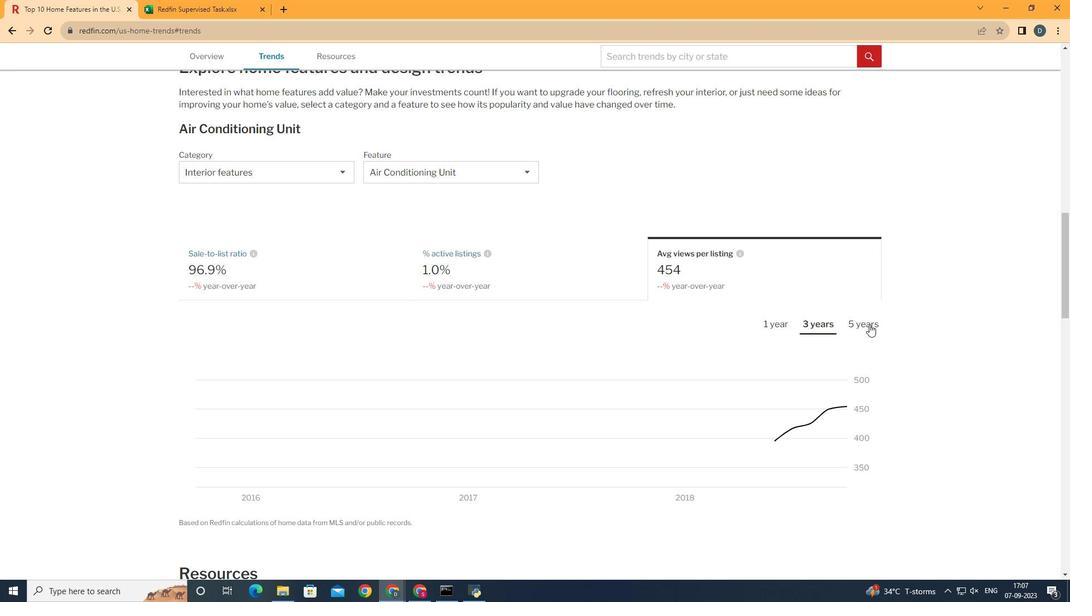 
Action: Mouse pressed left at (870, 325)
Screenshot: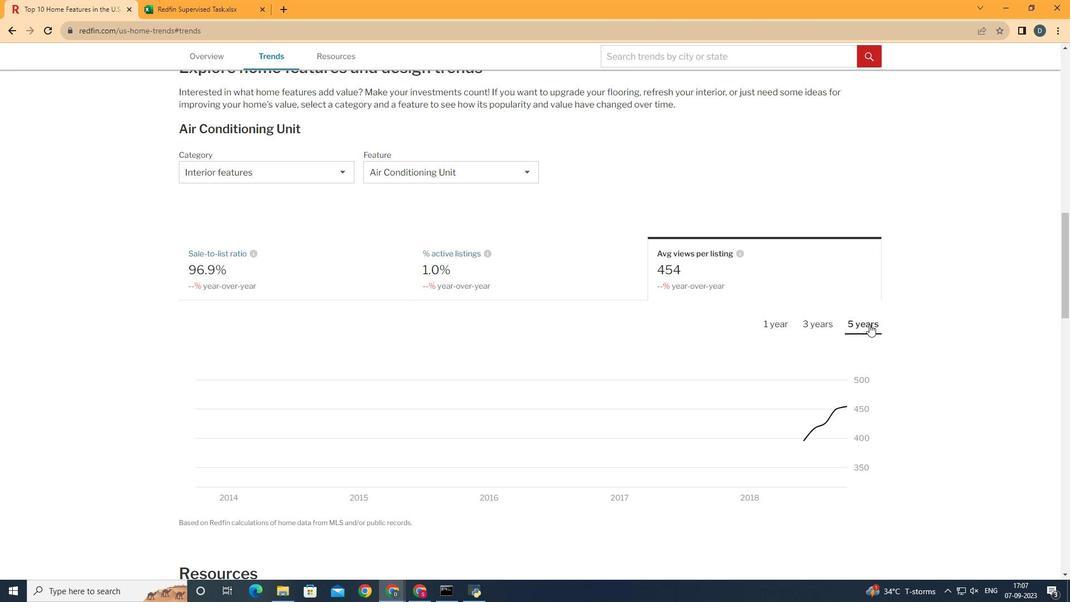 
Action: Mouse moved to (906, 392)
Screenshot: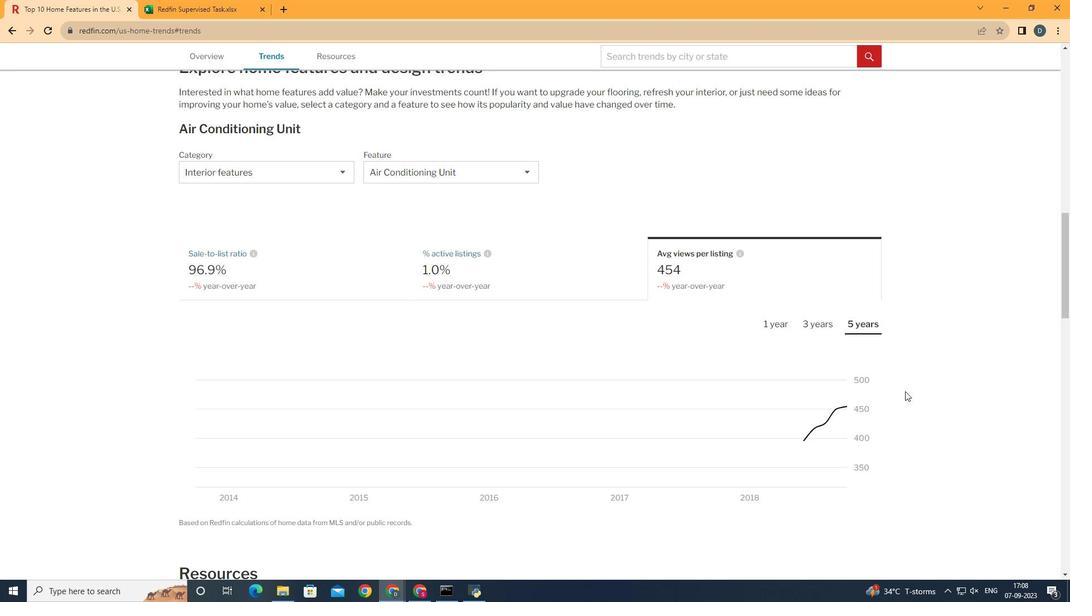 
